 Task: Create a due date automation trigger when advanced on, on the monday after a card is due add content with a description not ending with resume at 11:00 AM.
Action: Mouse moved to (1165, 89)
Screenshot: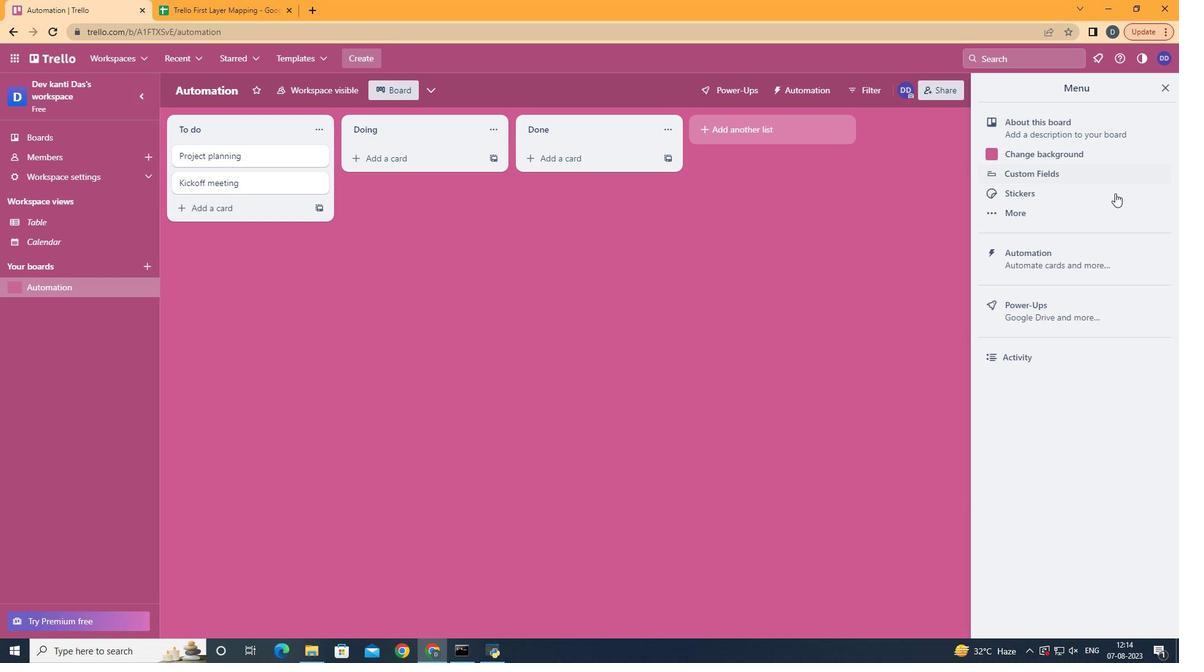 
Action: Mouse pressed left at (1165, 89)
Screenshot: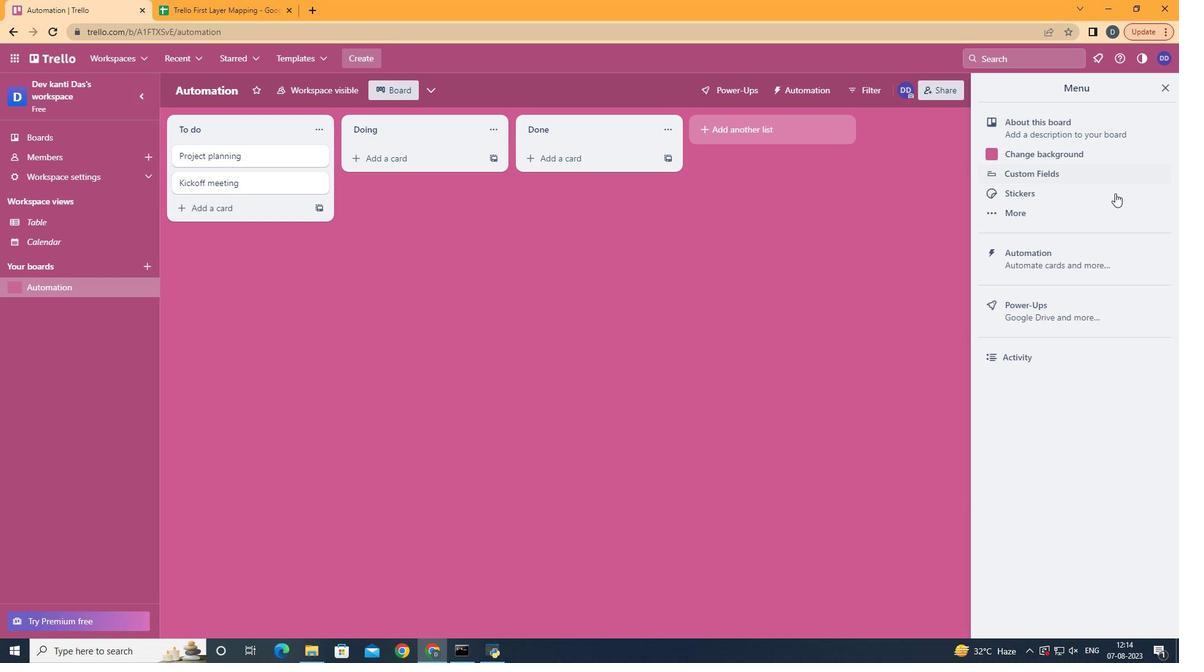 
Action: Mouse moved to (1091, 251)
Screenshot: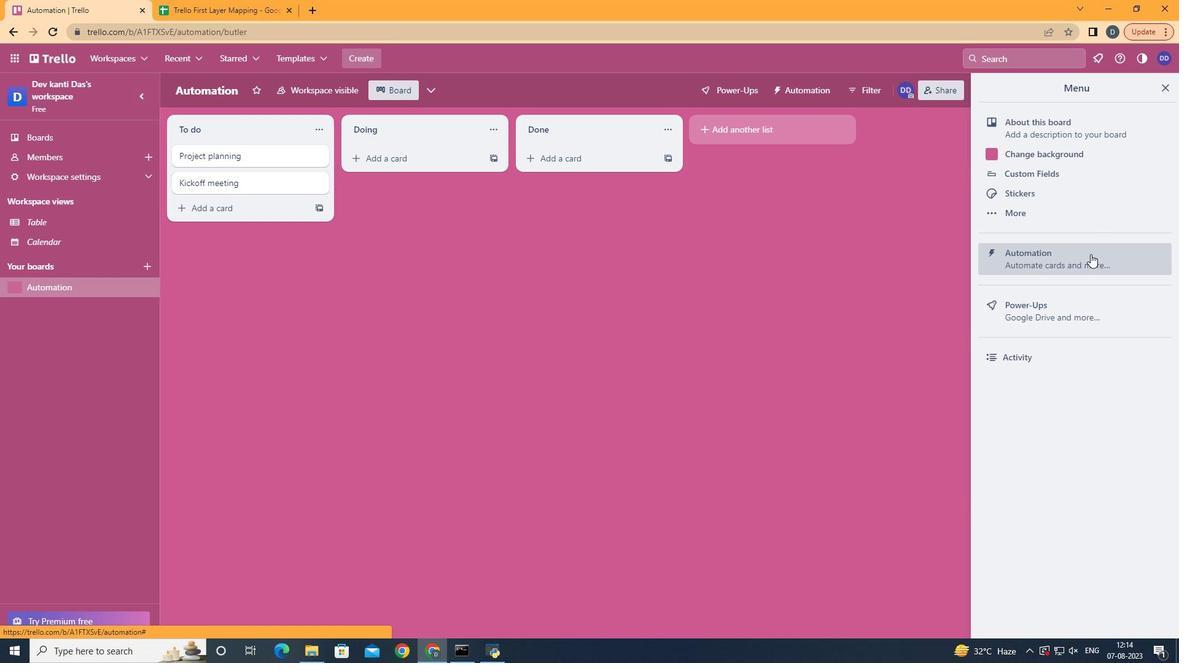 
Action: Mouse pressed left at (1091, 251)
Screenshot: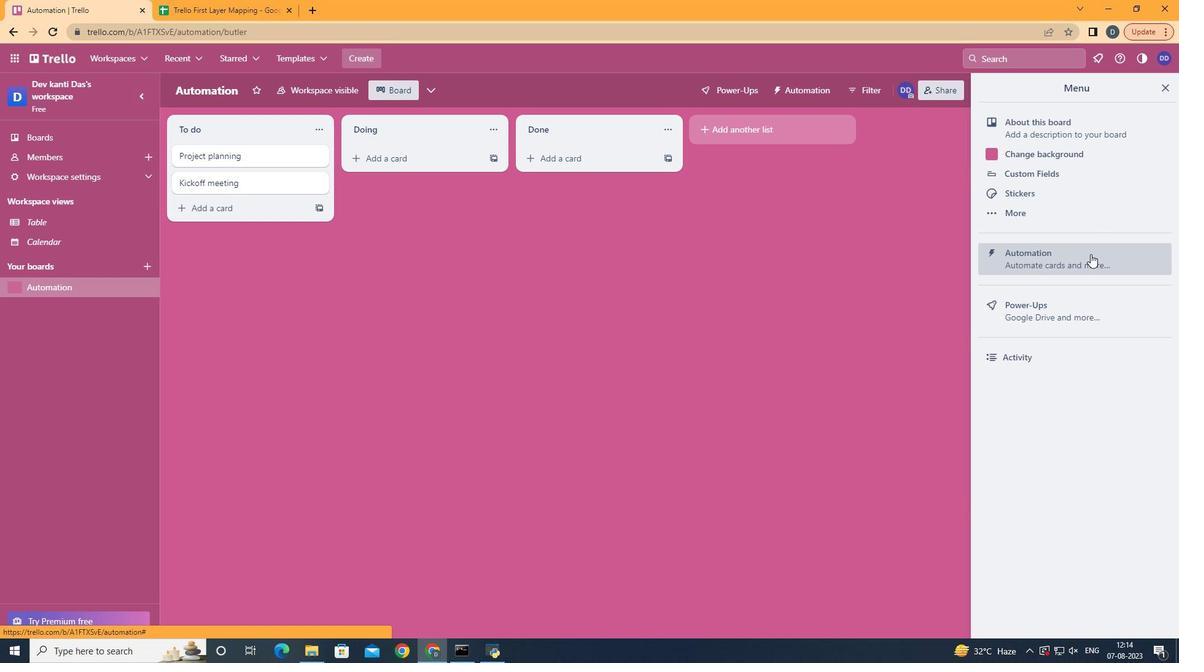 
Action: Mouse moved to (231, 245)
Screenshot: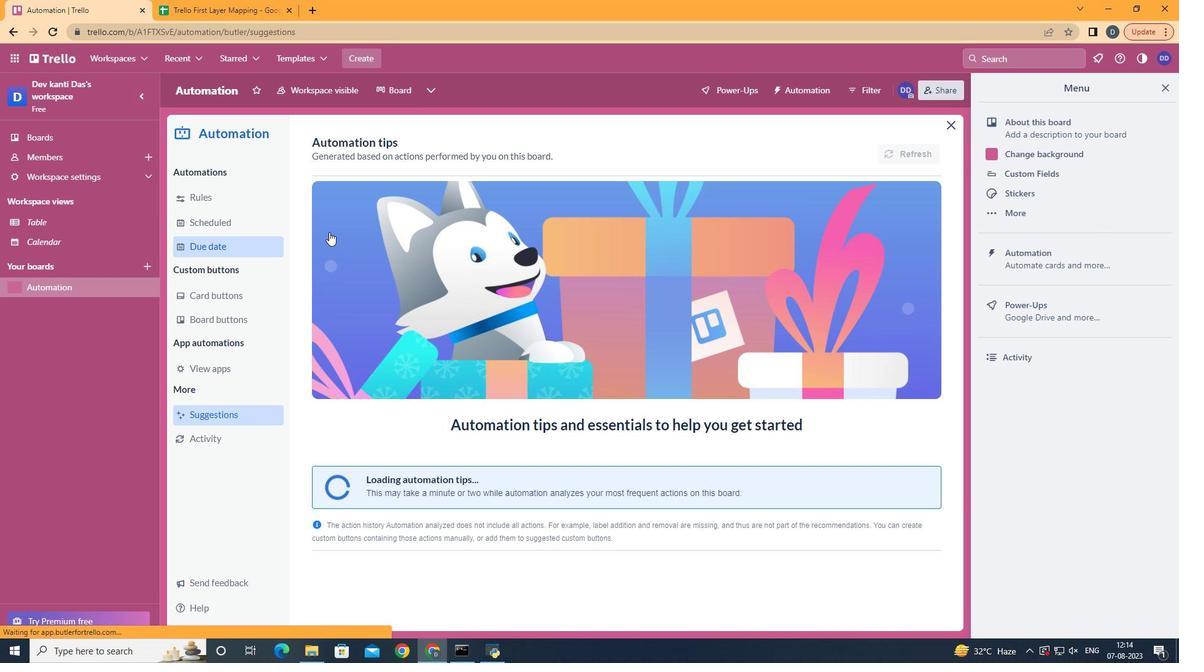 
Action: Mouse pressed left at (231, 245)
Screenshot: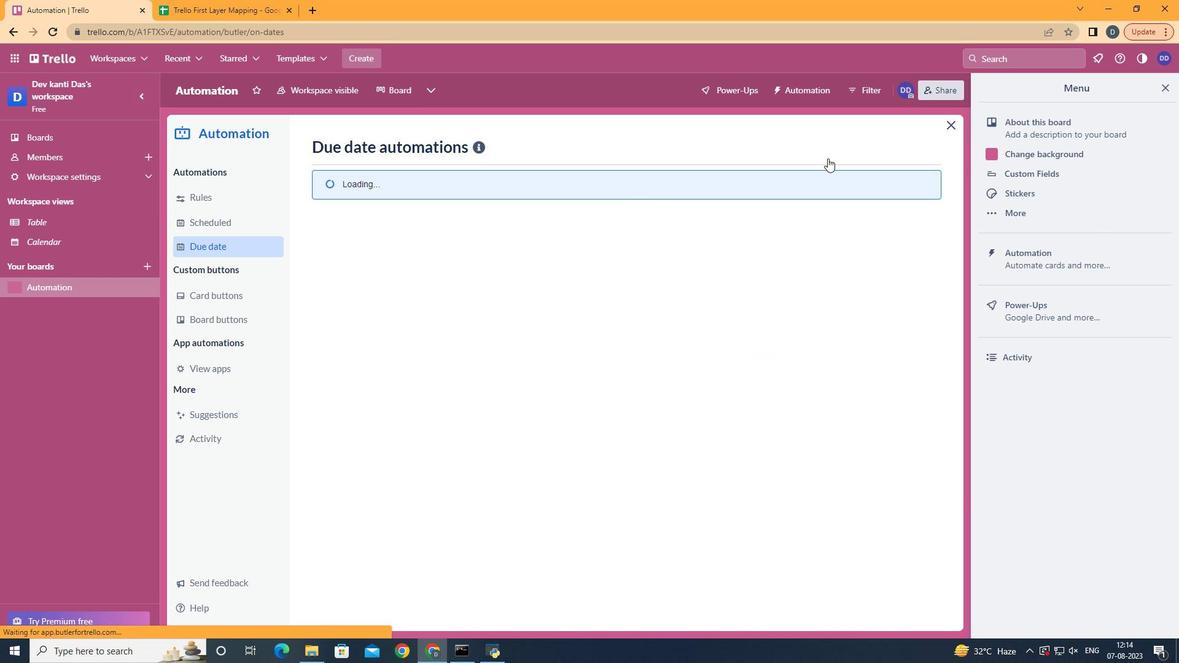 
Action: Mouse moved to (869, 143)
Screenshot: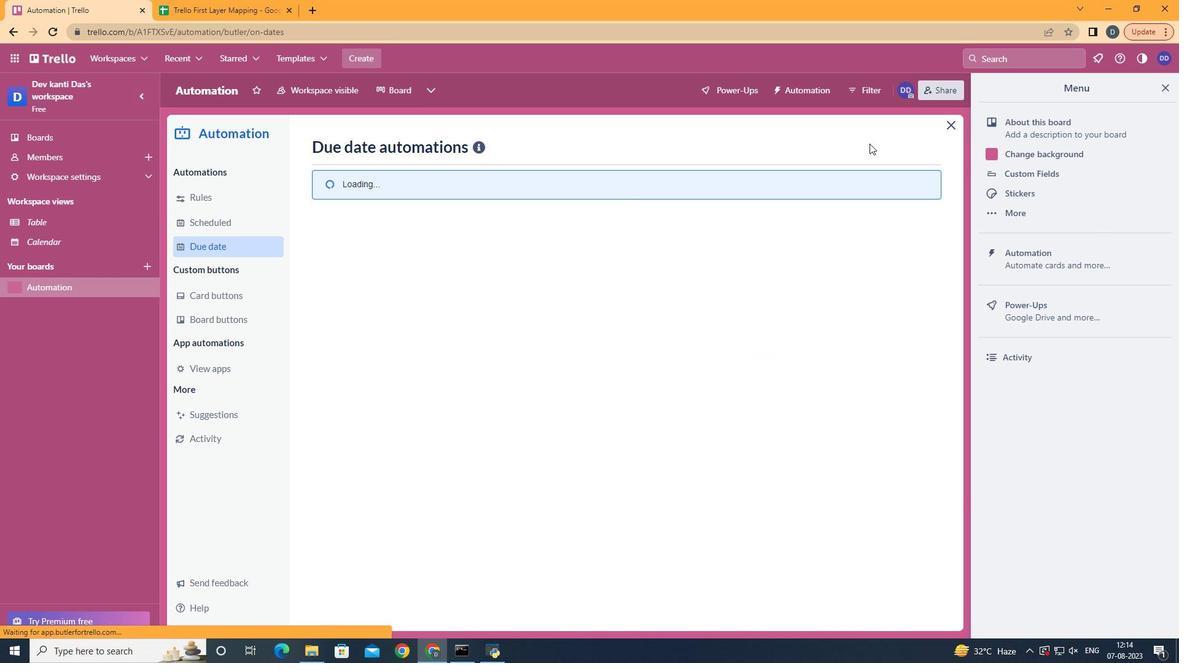 
Action: Mouse pressed left at (869, 143)
Screenshot: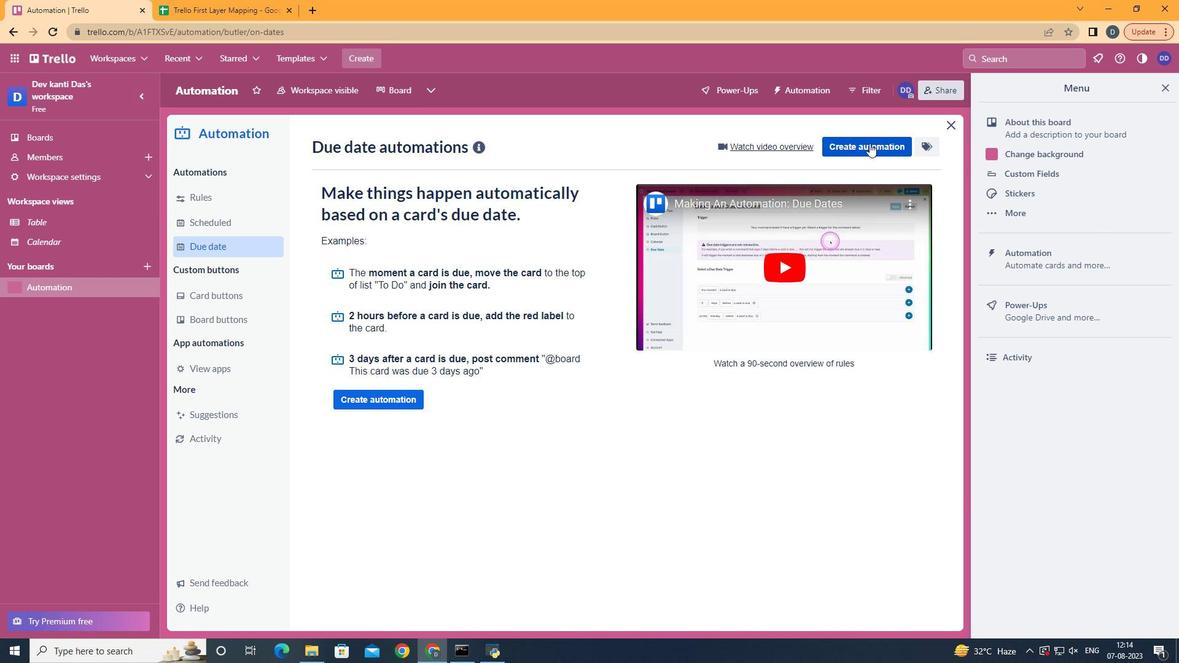 
Action: Mouse pressed left at (869, 143)
Screenshot: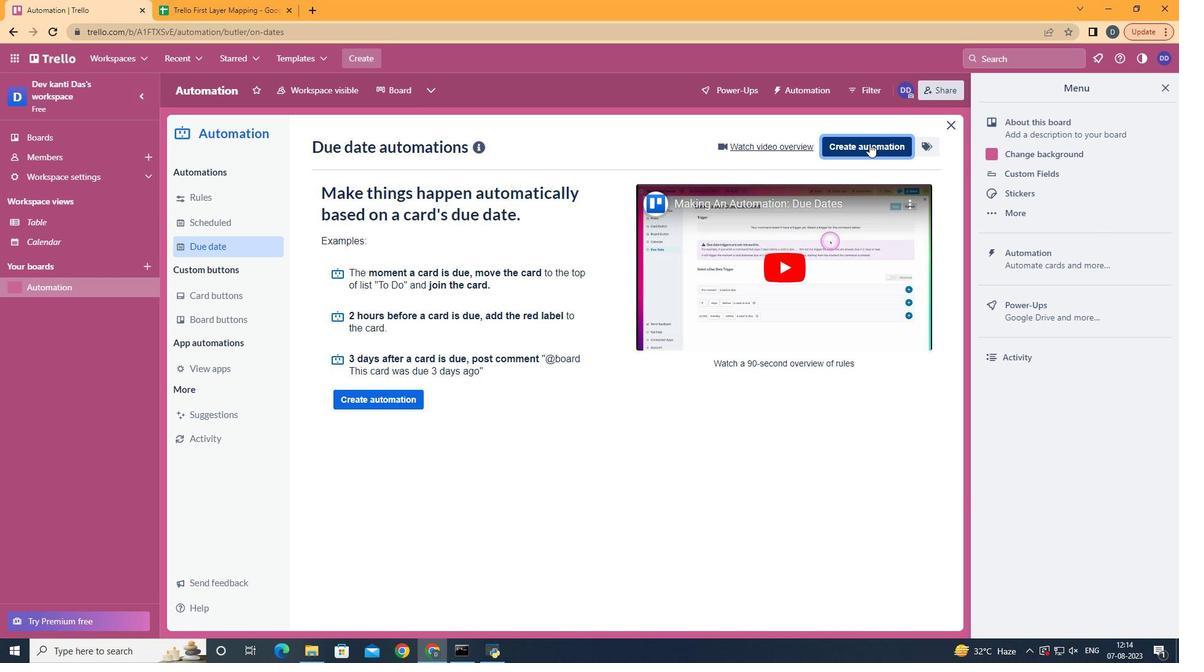 
Action: Mouse moved to (557, 273)
Screenshot: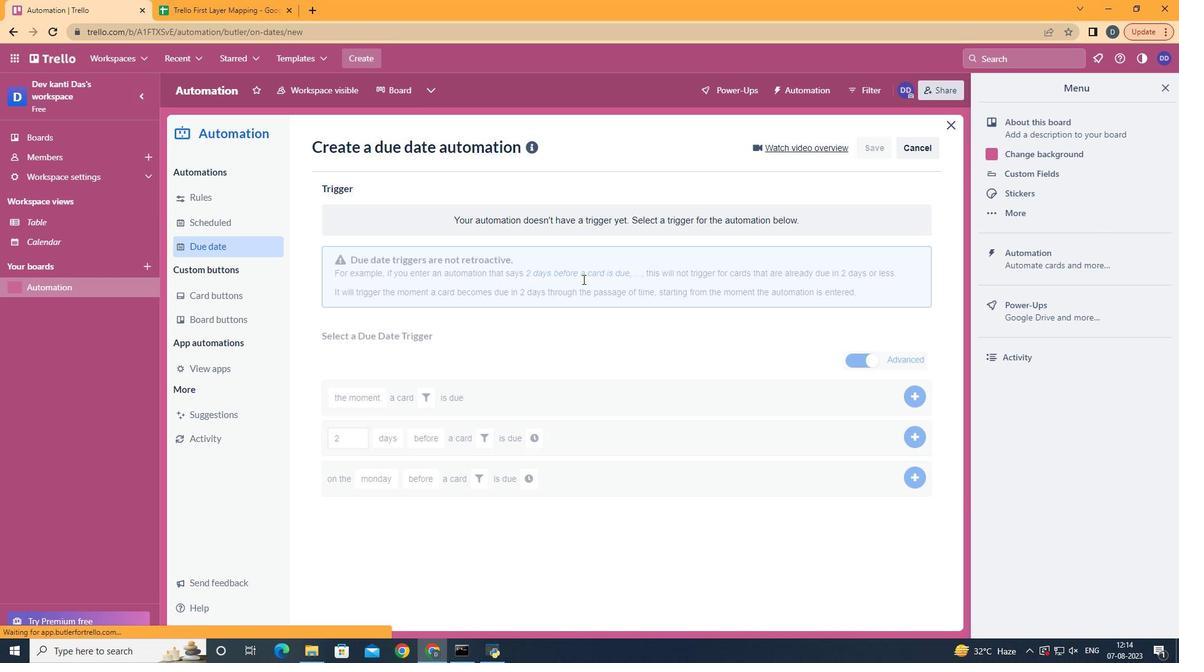 
Action: Mouse pressed left at (557, 273)
Screenshot: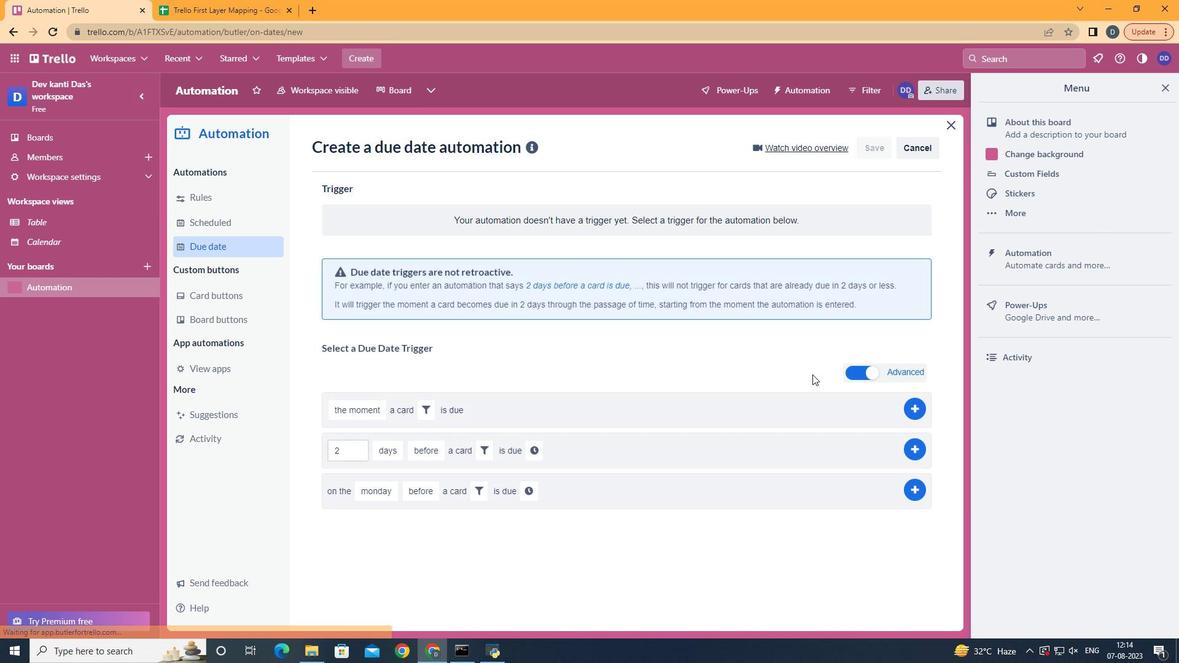 
Action: Mouse moved to (380, 321)
Screenshot: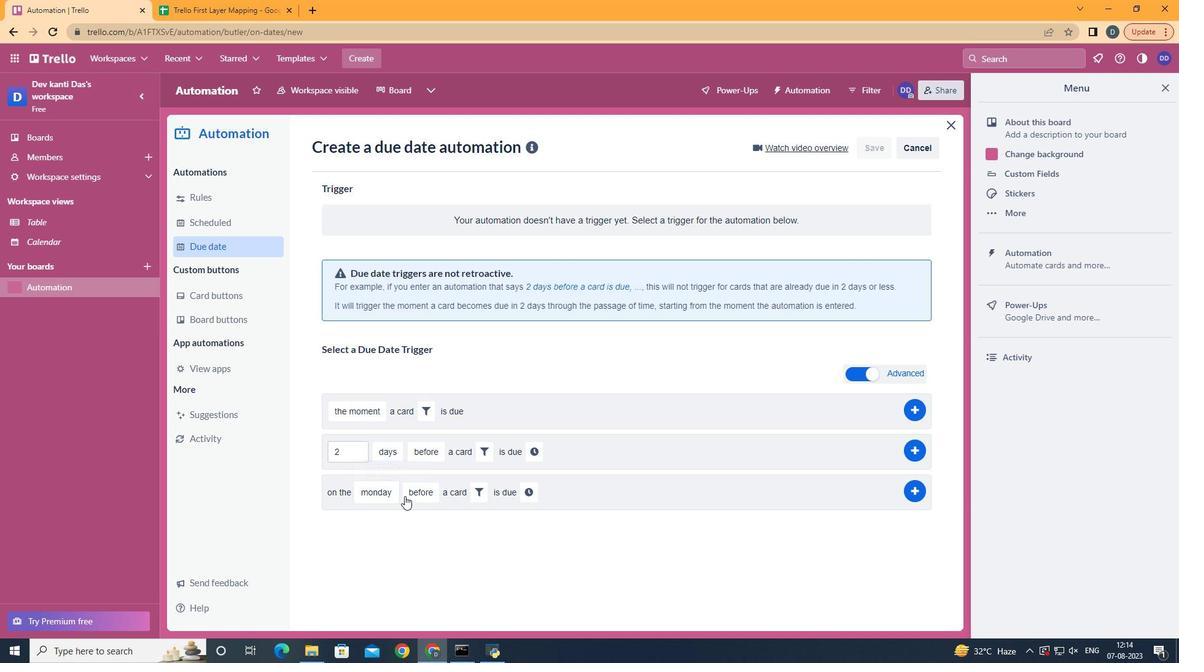
Action: Mouse pressed left at (380, 321)
Screenshot: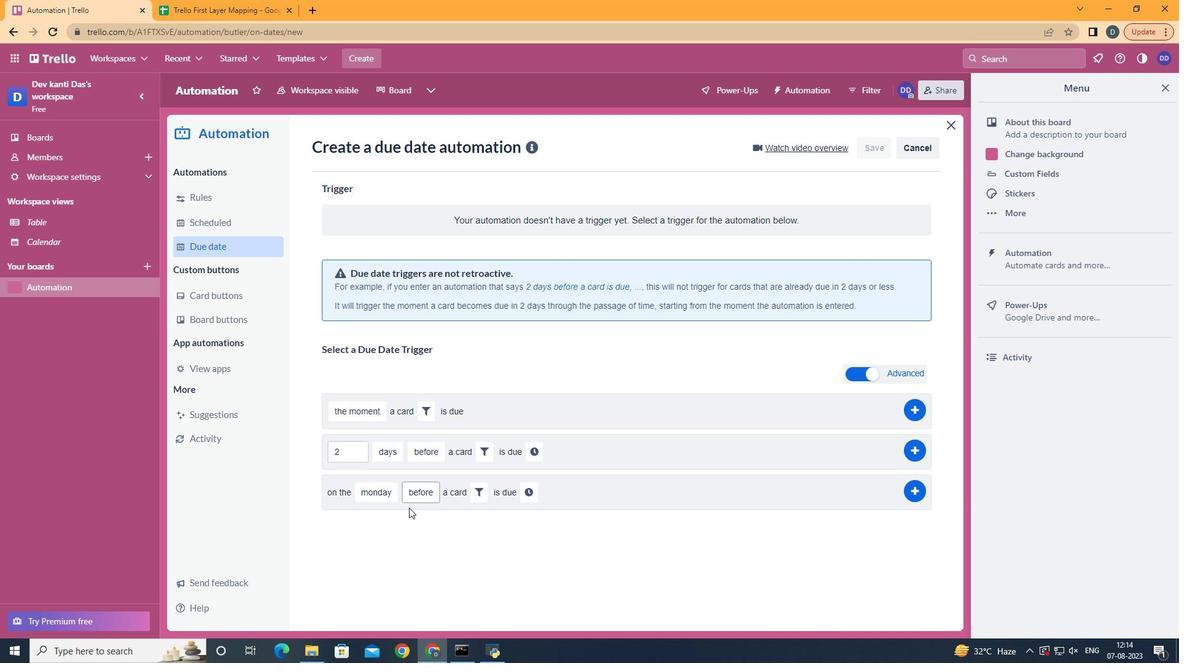 
Action: Mouse moved to (427, 539)
Screenshot: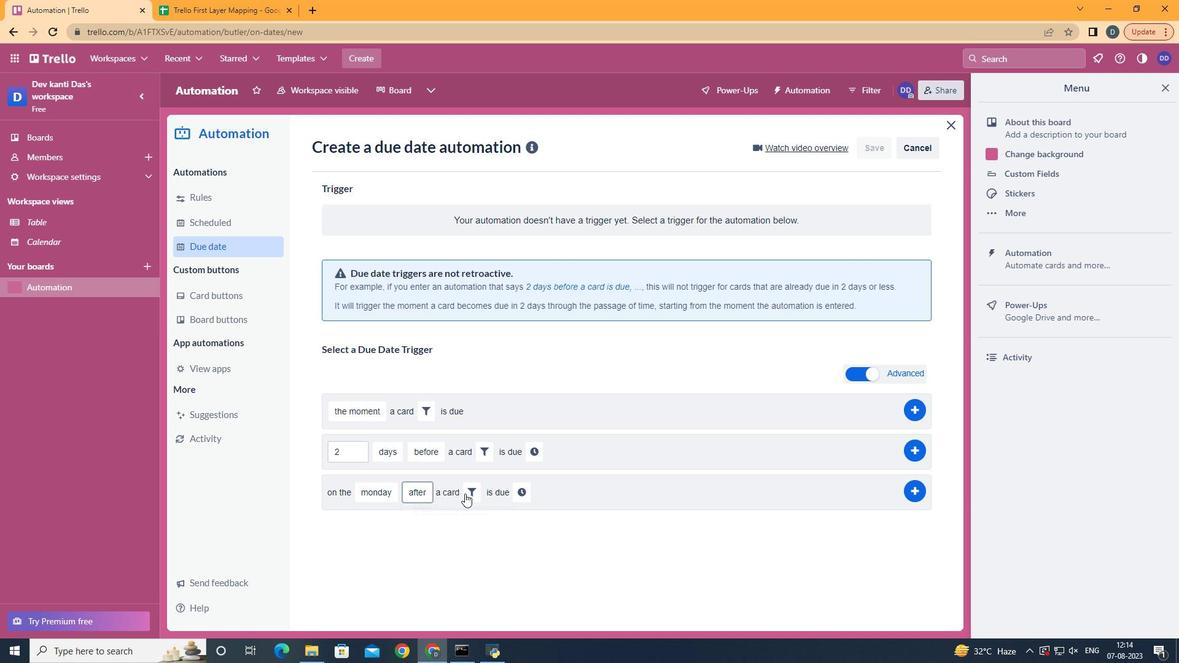 
Action: Mouse pressed left at (427, 539)
Screenshot: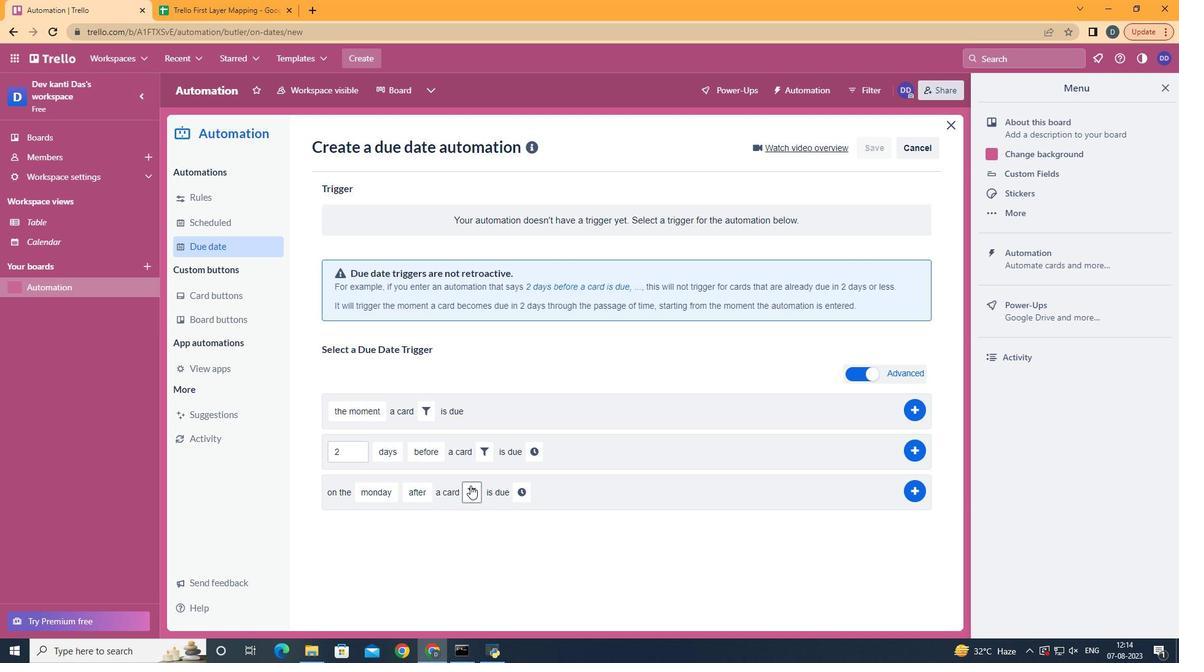 
Action: Mouse moved to (471, 487)
Screenshot: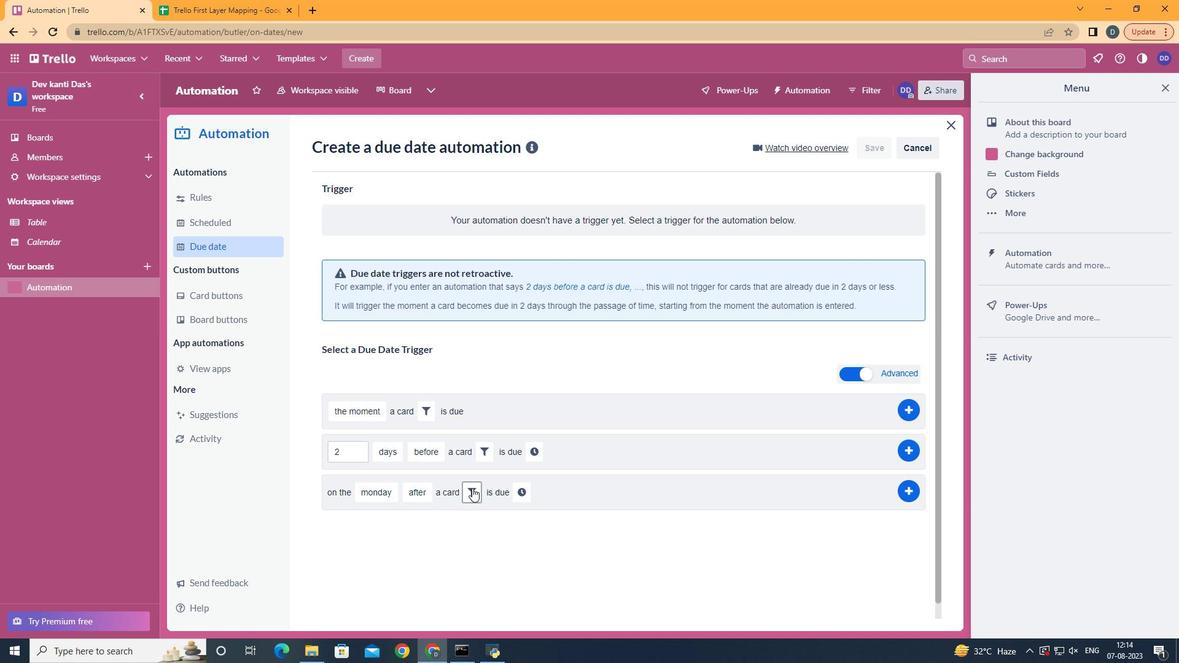 
Action: Mouse pressed left at (471, 487)
Screenshot: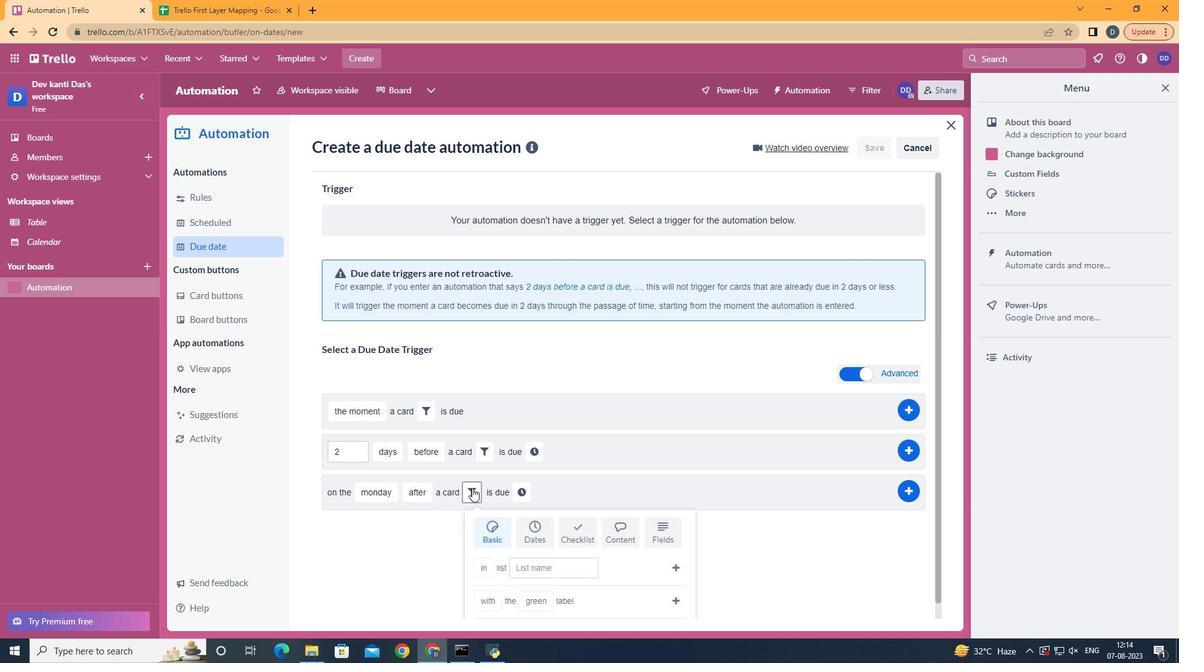 
Action: Mouse moved to (625, 531)
Screenshot: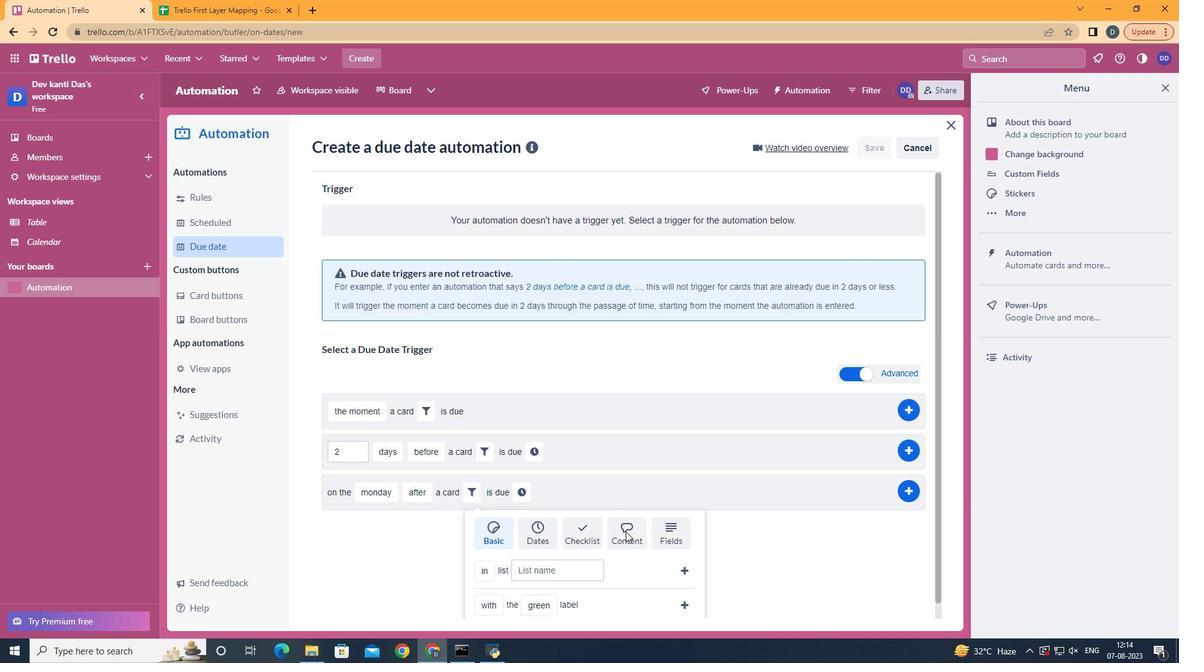 
Action: Mouse pressed left at (625, 531)
Screenshot: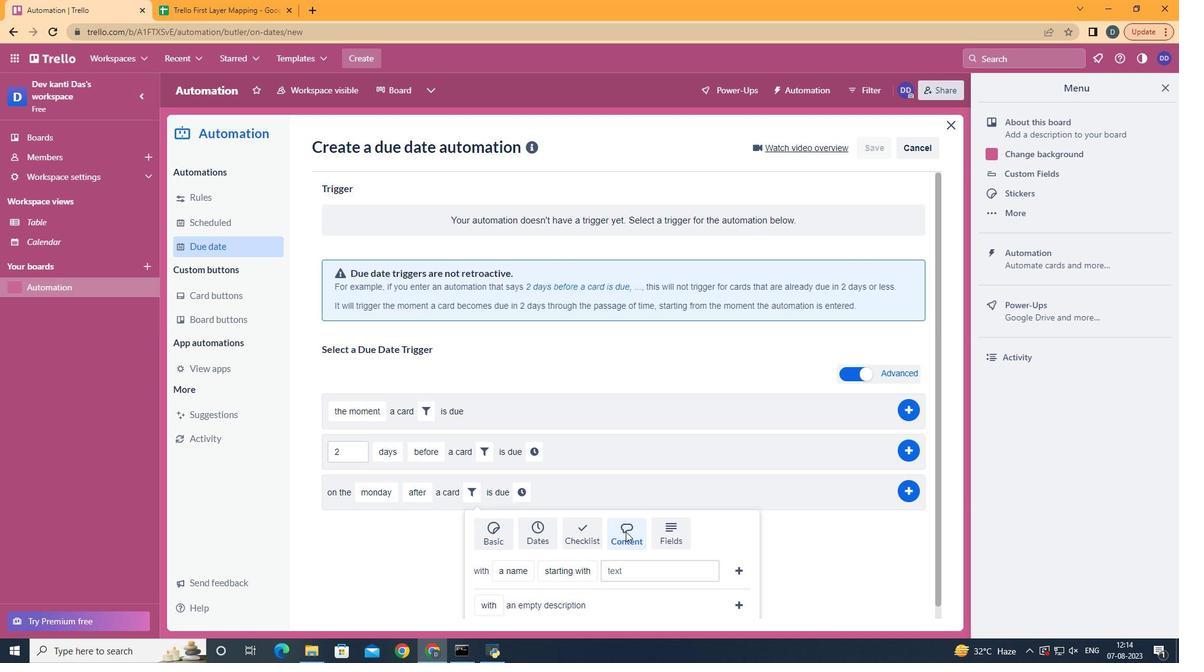 
Action: Mouse moved to (543, 522)
Screenshot: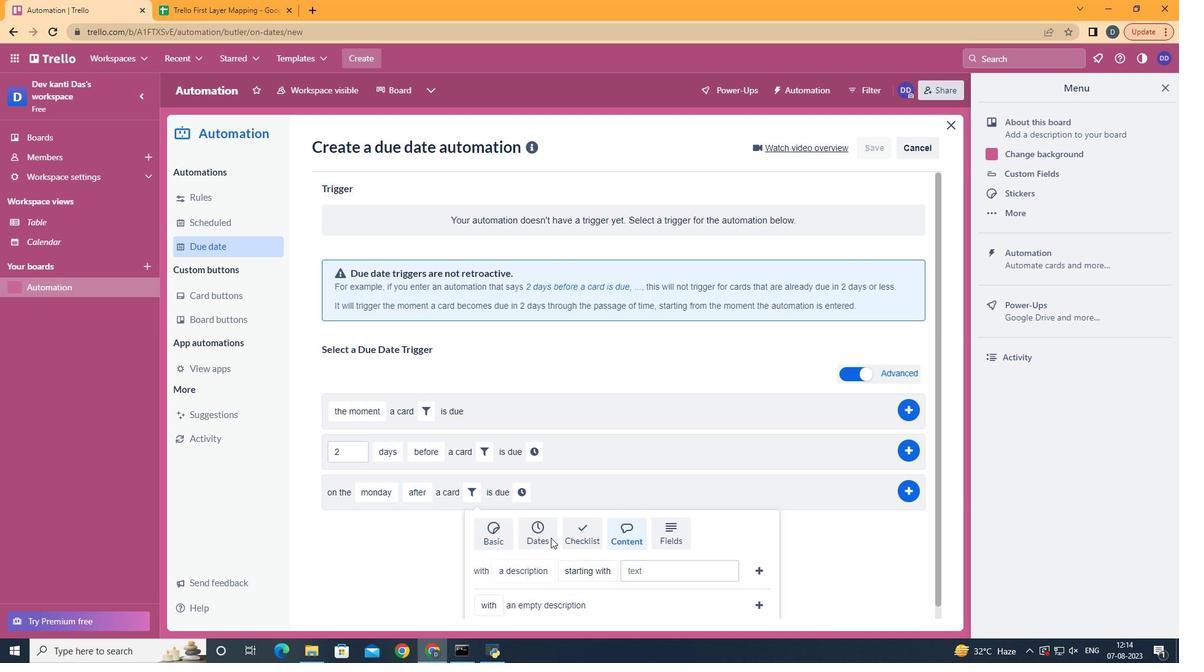 
Action: Mouse pressed left at (543, 522)
Screenshot: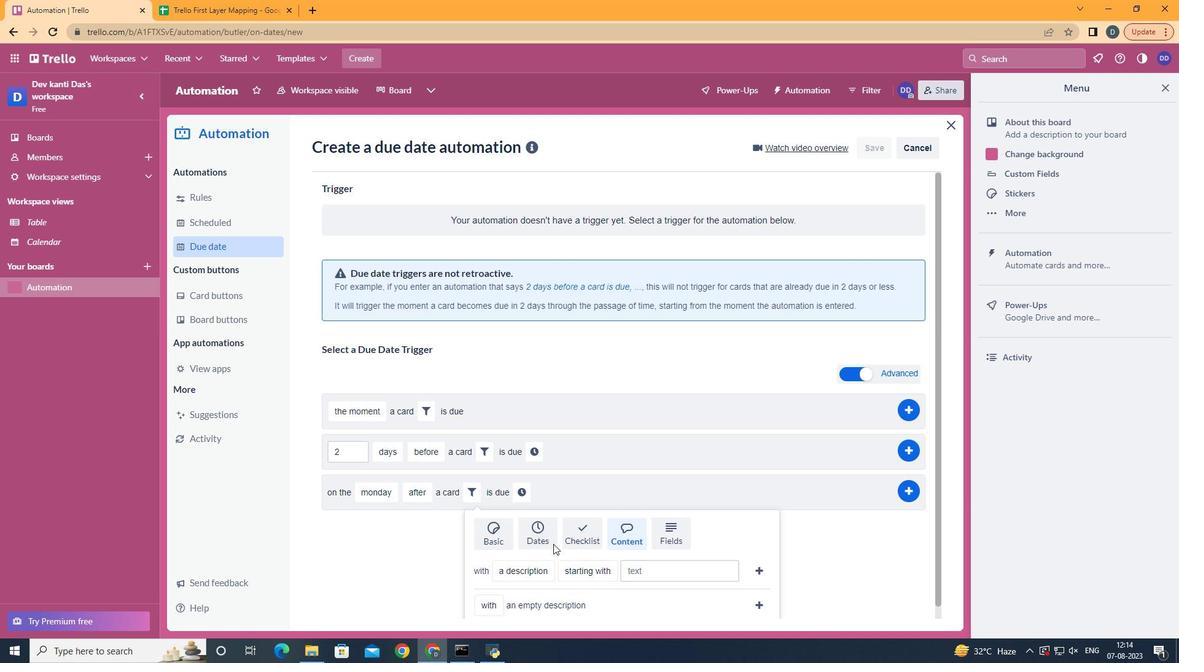 
Action: Mouse moved to (602, 515)
Screenshot: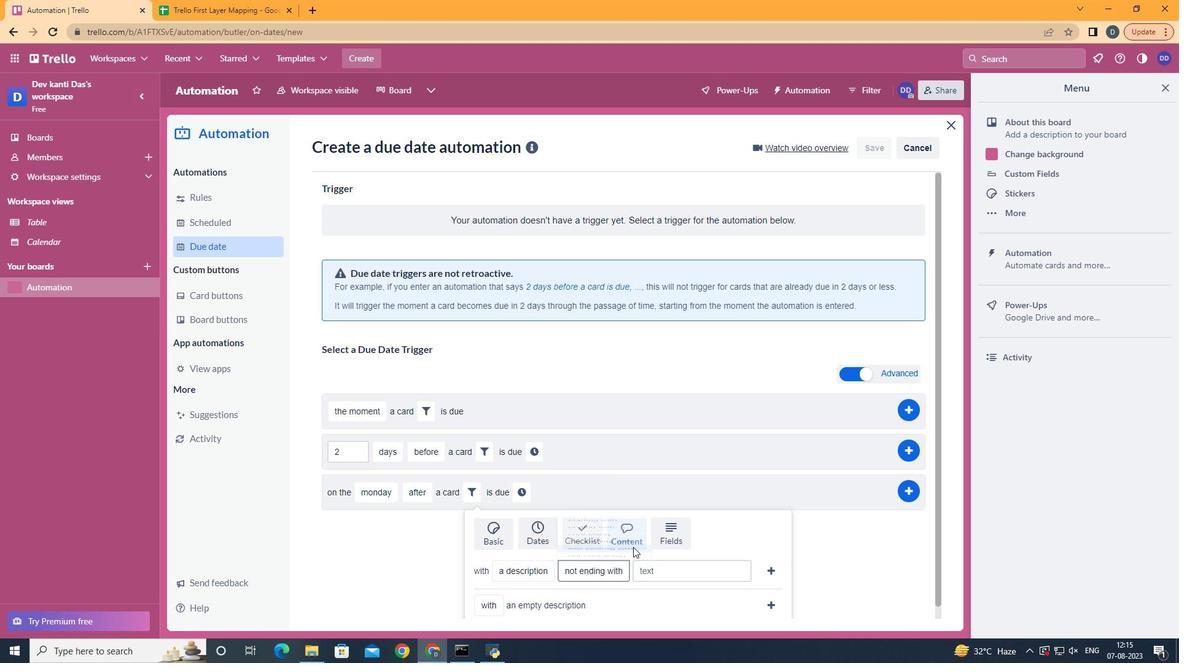 
Action: Mouse pressed left at (602, 515)
Screenshot: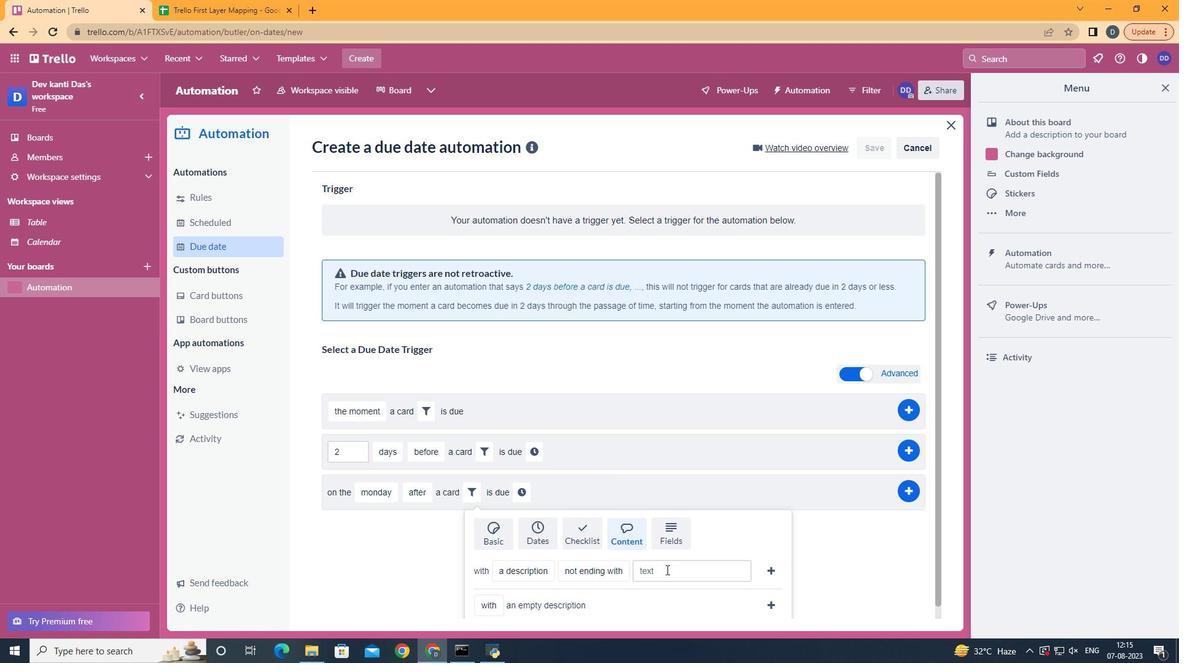 
Action: Mouse moved to (667, 570)
Screenshot: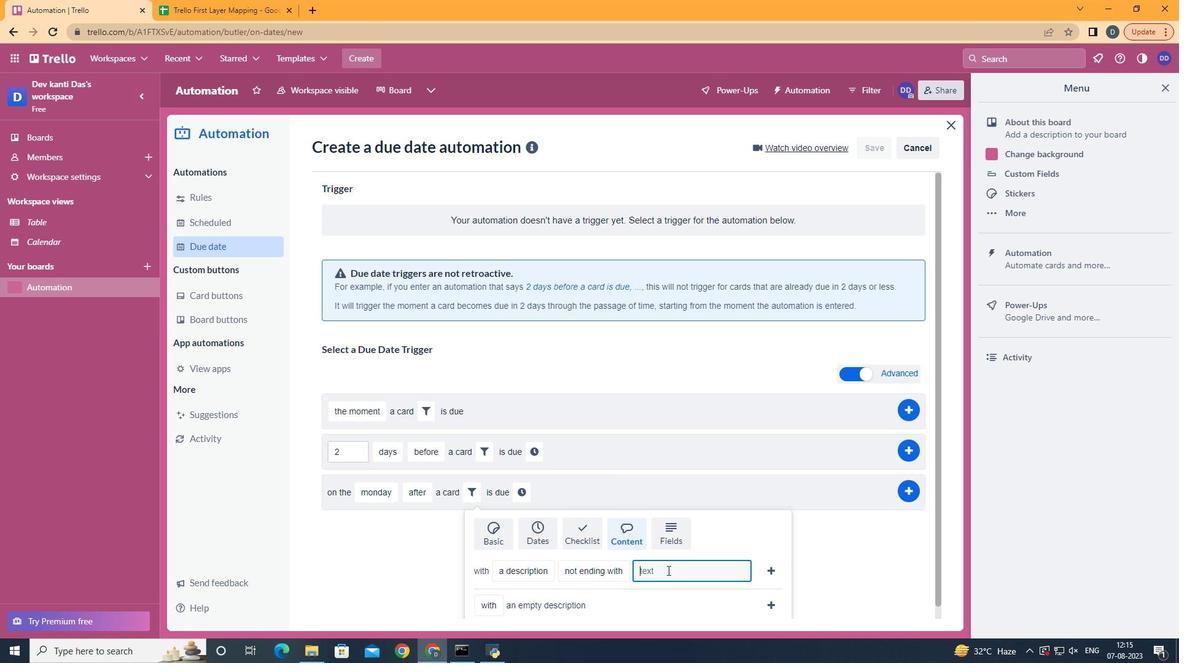 
Action: Mouse pressed left at (667, 570)
Screenshot: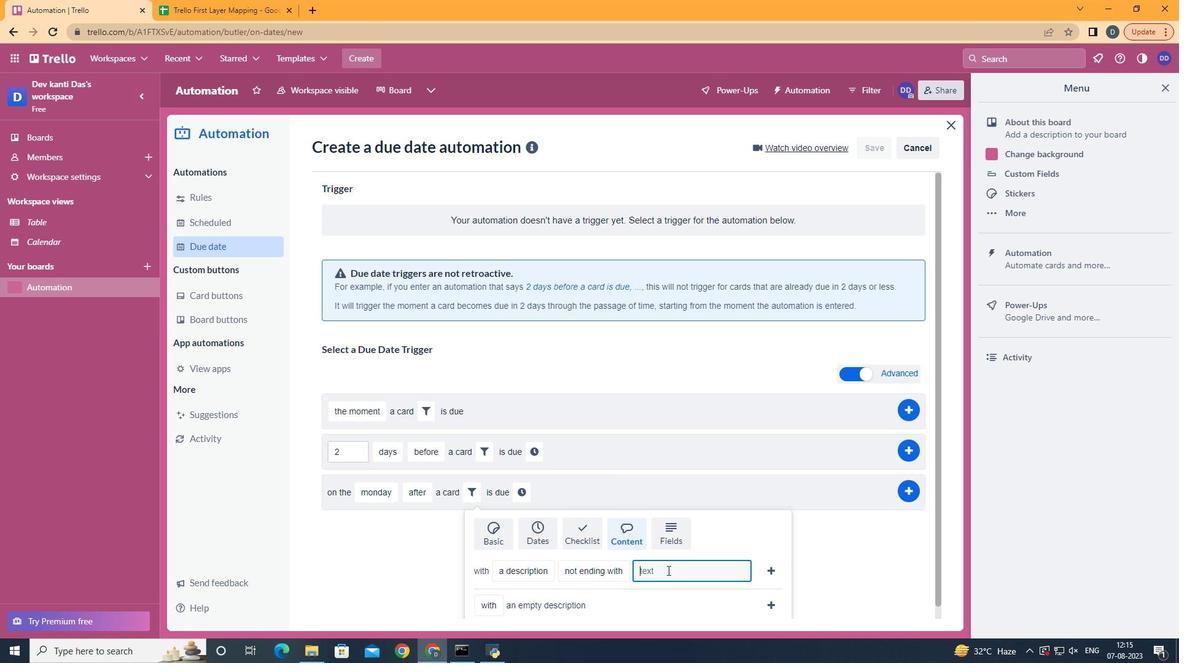
Action: Key pressed resume
Screenshot: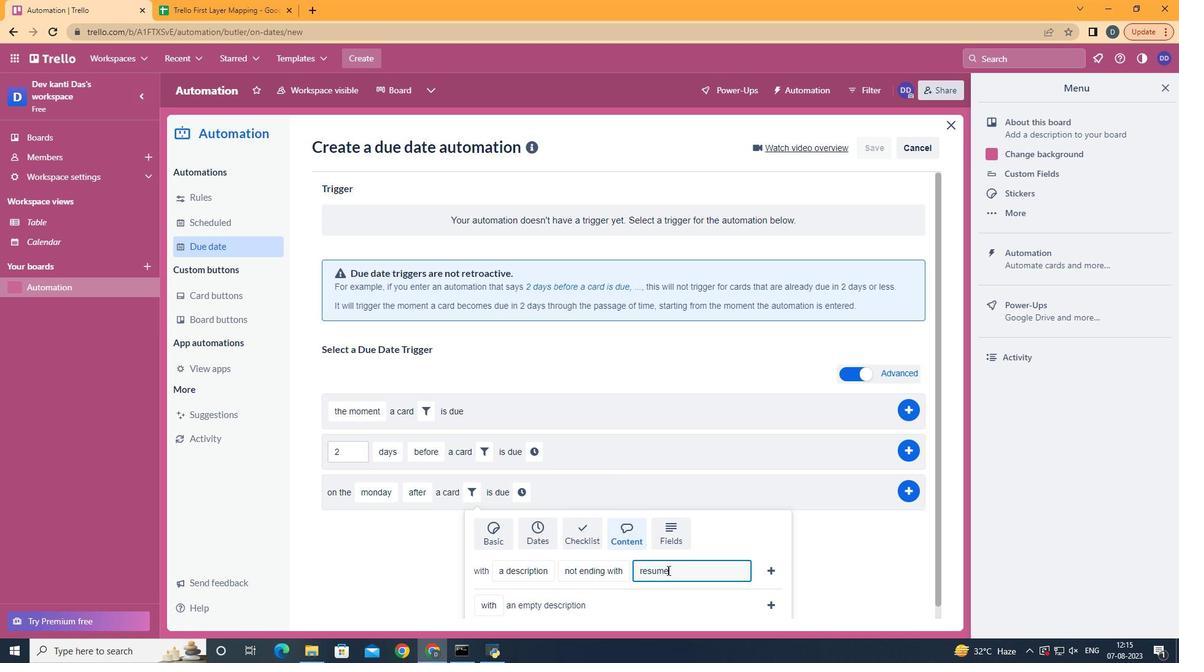 
Action: Mouse moved to (774, 571)
Screenshot: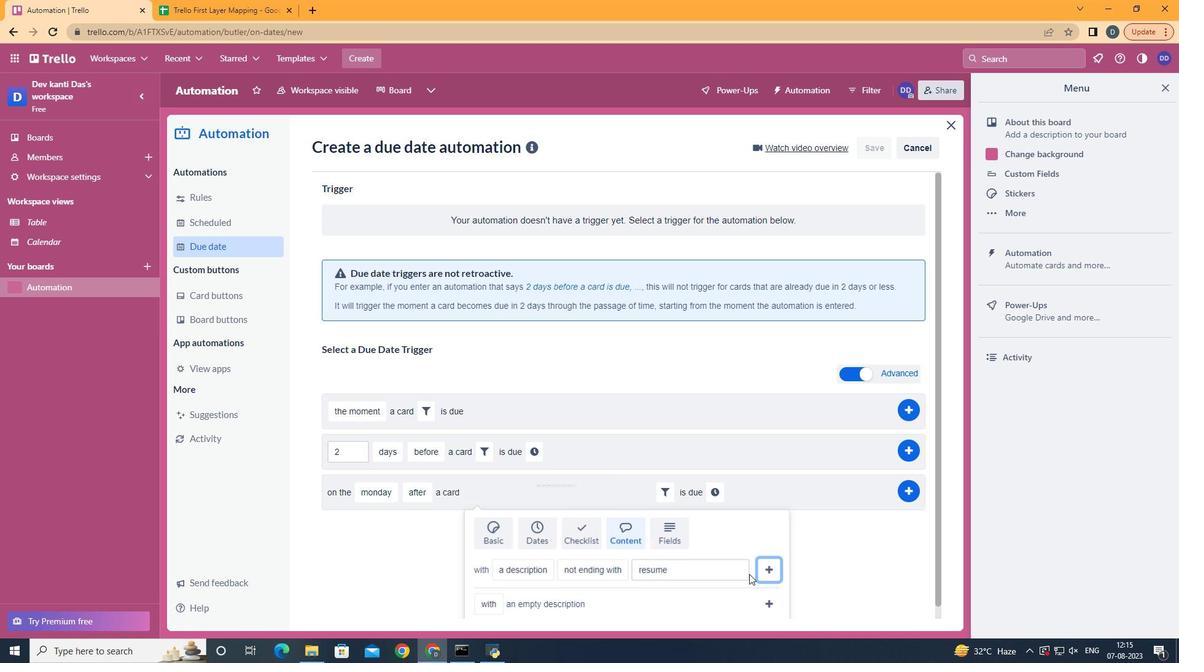 
Action: Mouse pressed left at (774, 571)
Screenshot: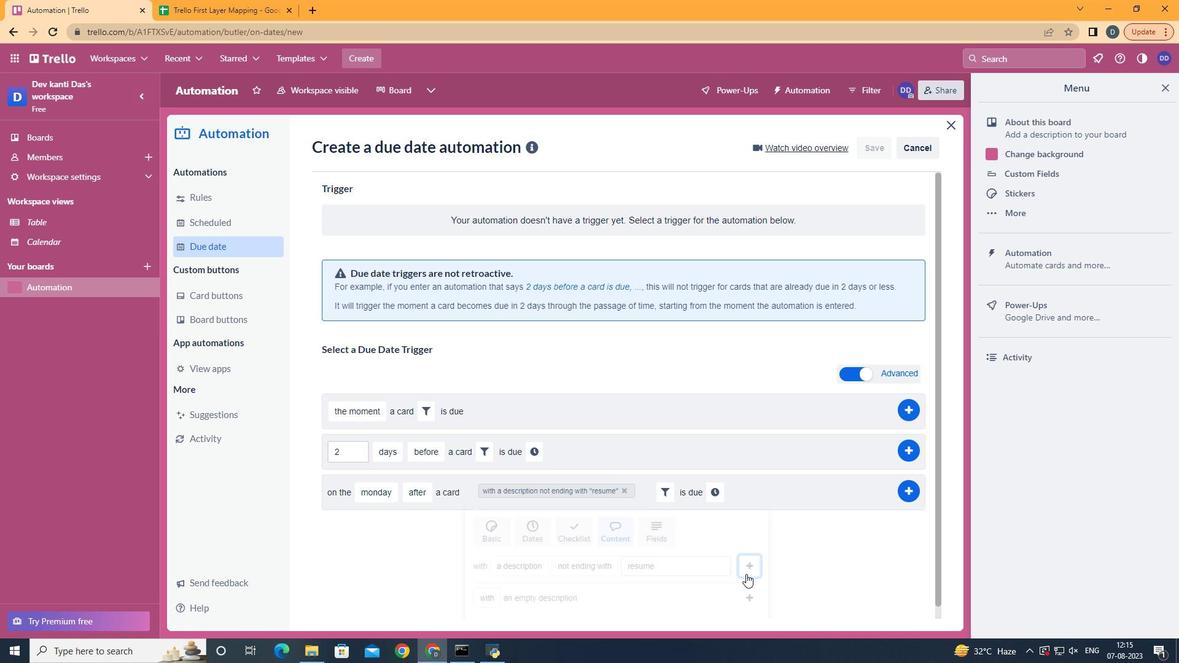 
Action: Mouse moved to (711, 485)
Screenshot: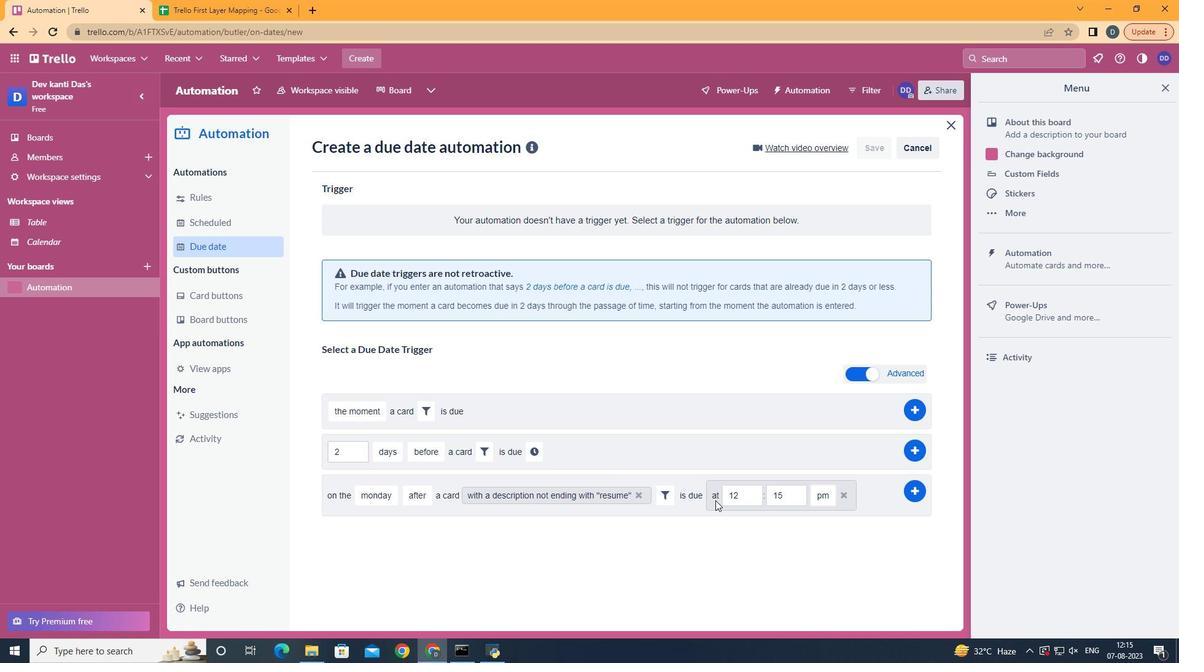 
Action: Mouse pressed left at (711, 485)
Screenshot: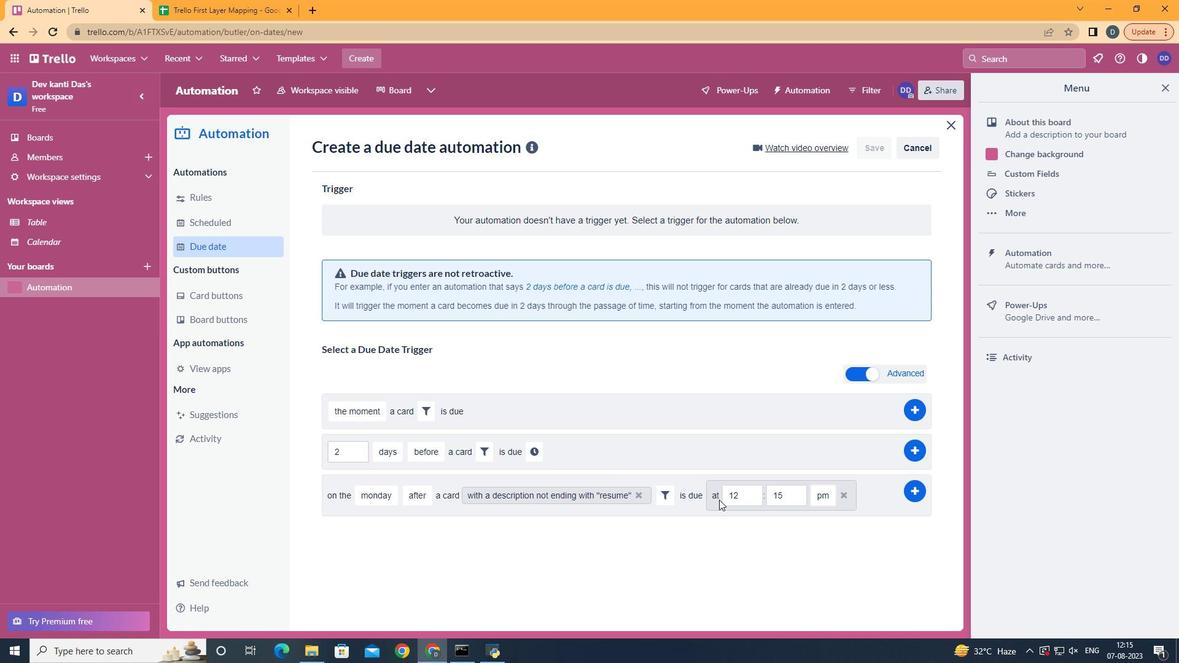 
Action: Mouse moved to (750, 488)
Screenshot: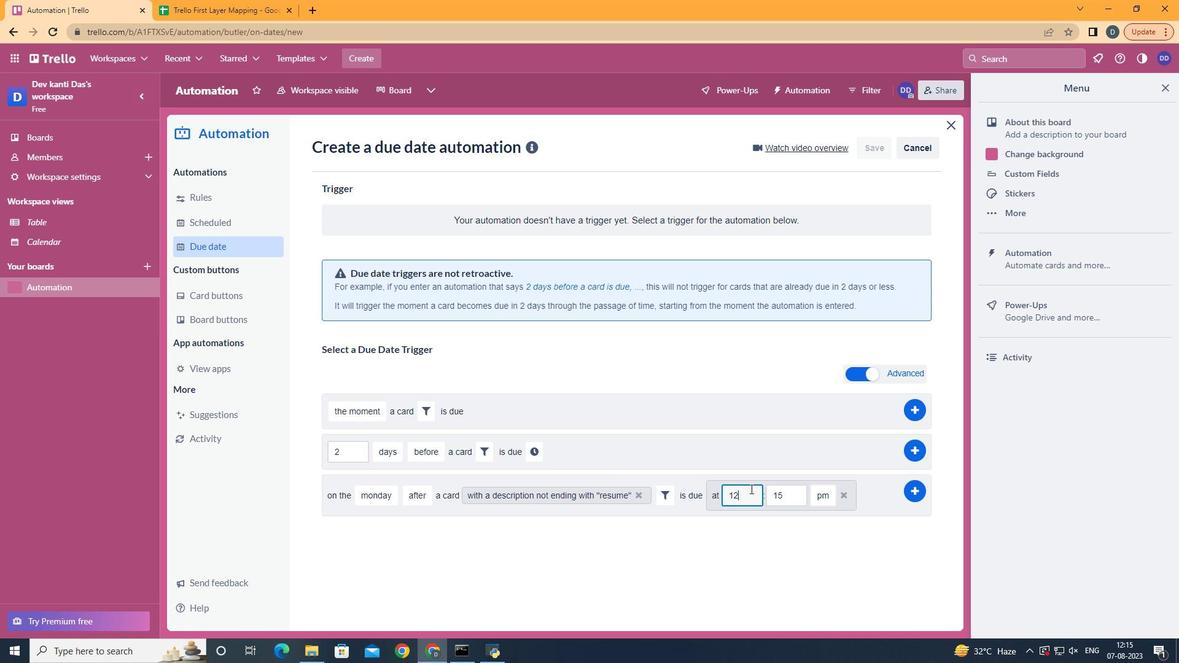 
Action: Mouse pressed left at (750, 488)
Screenshot: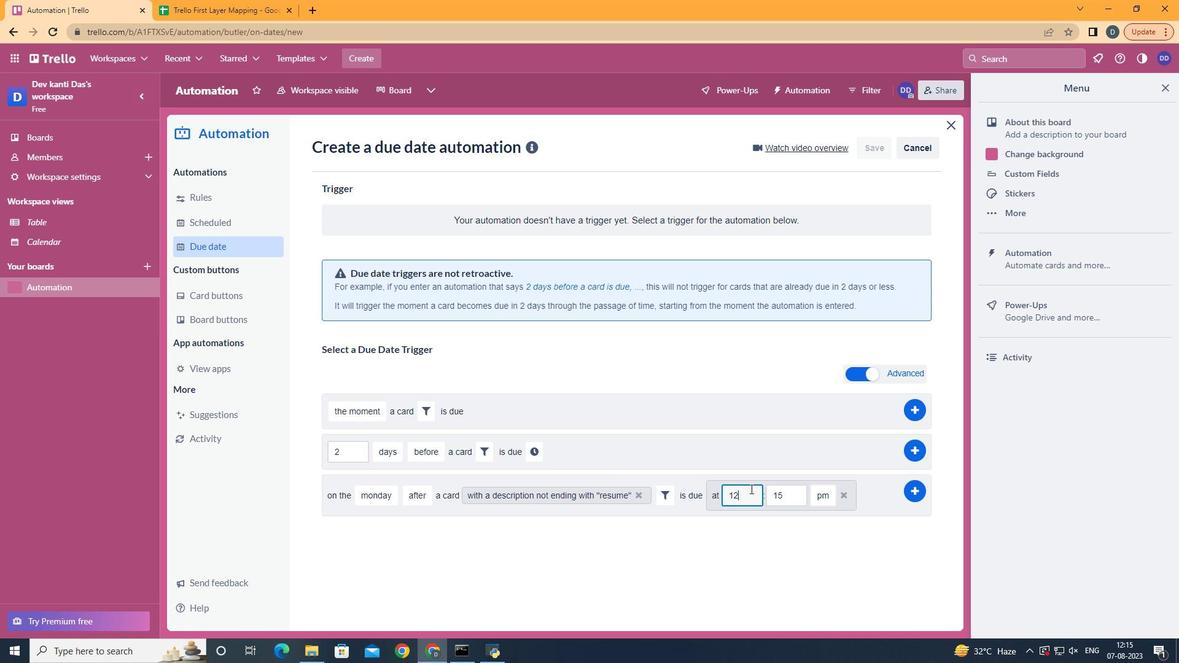 
Action: Key pressed 1<Key.backspace><Key.backspace>11<Key.backspace>
Screenshot: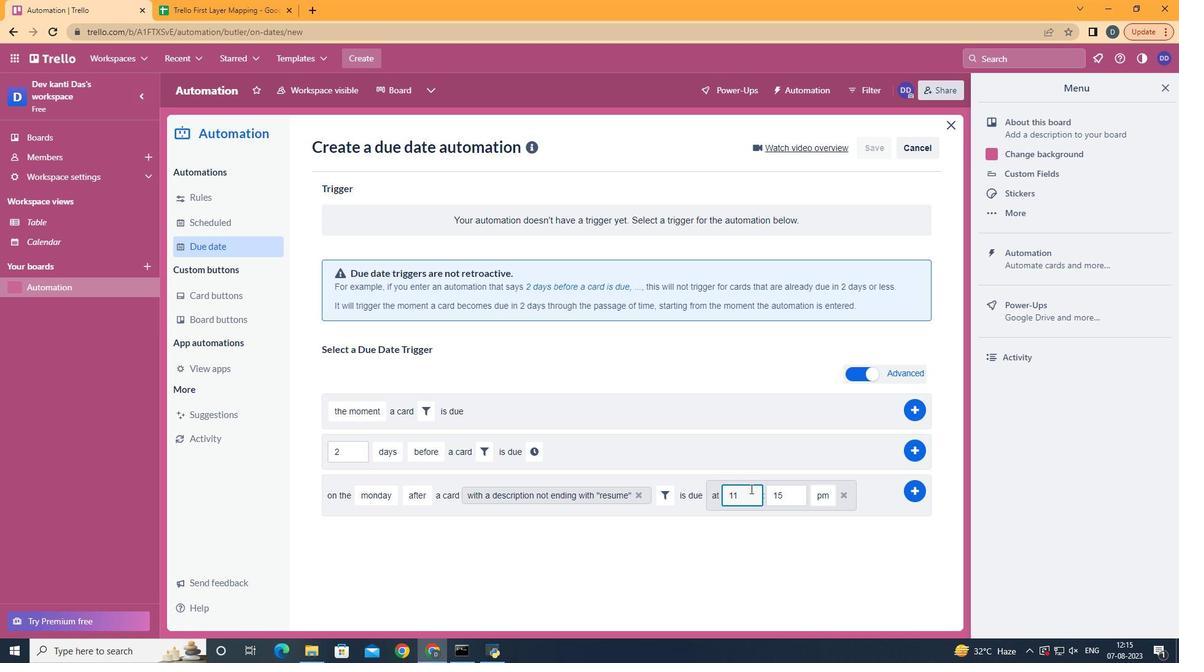 
Action: Mouse moved to (797, 502)
Screenshot: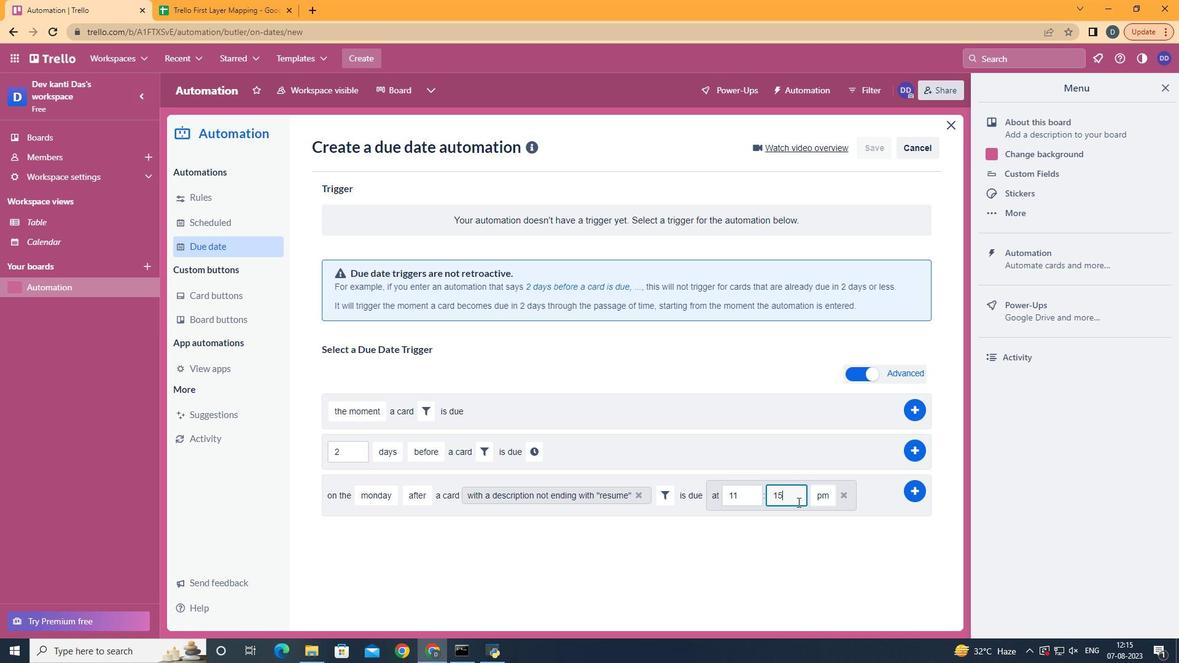 
Action: Mouse pressed left at (797, 502)
Screenshot: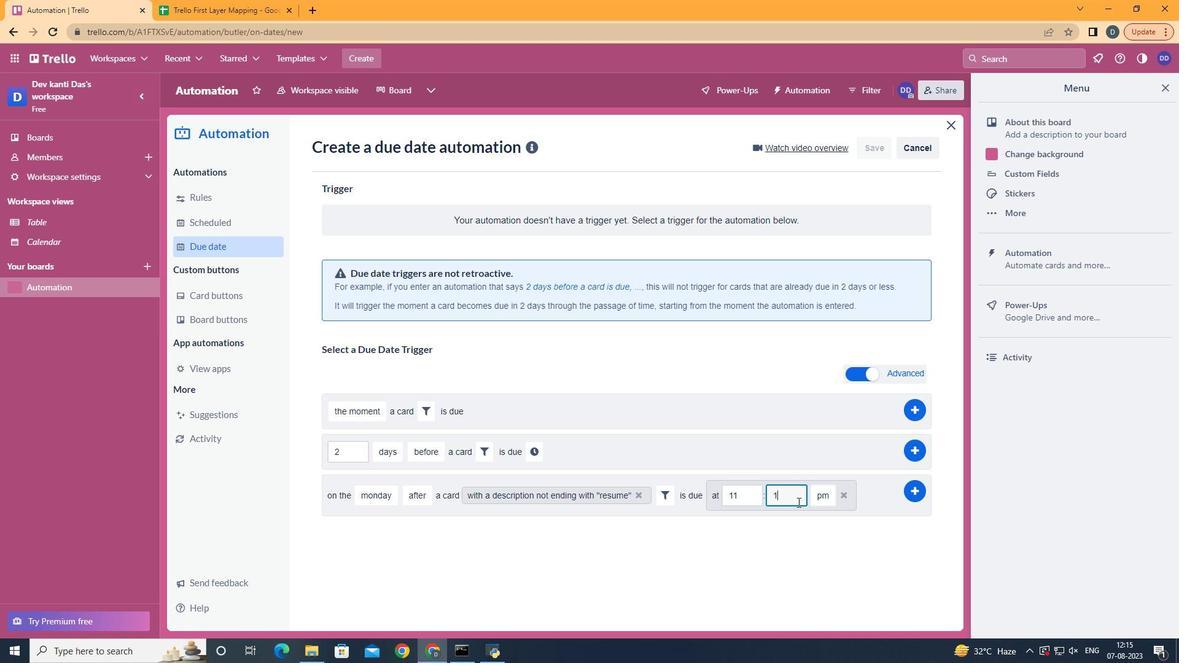 
Action: Mouse moved to (797, 502)
Screenshot: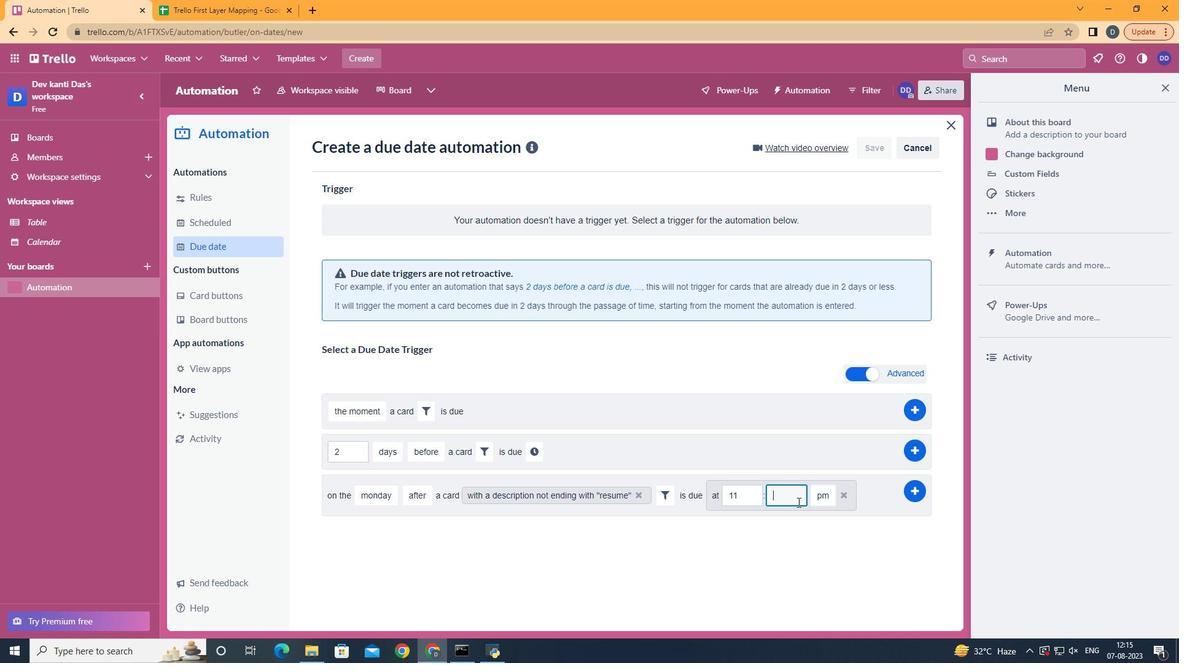 
Action: Key pressed <Key.backspace><Key.backspace>00
Screenshot: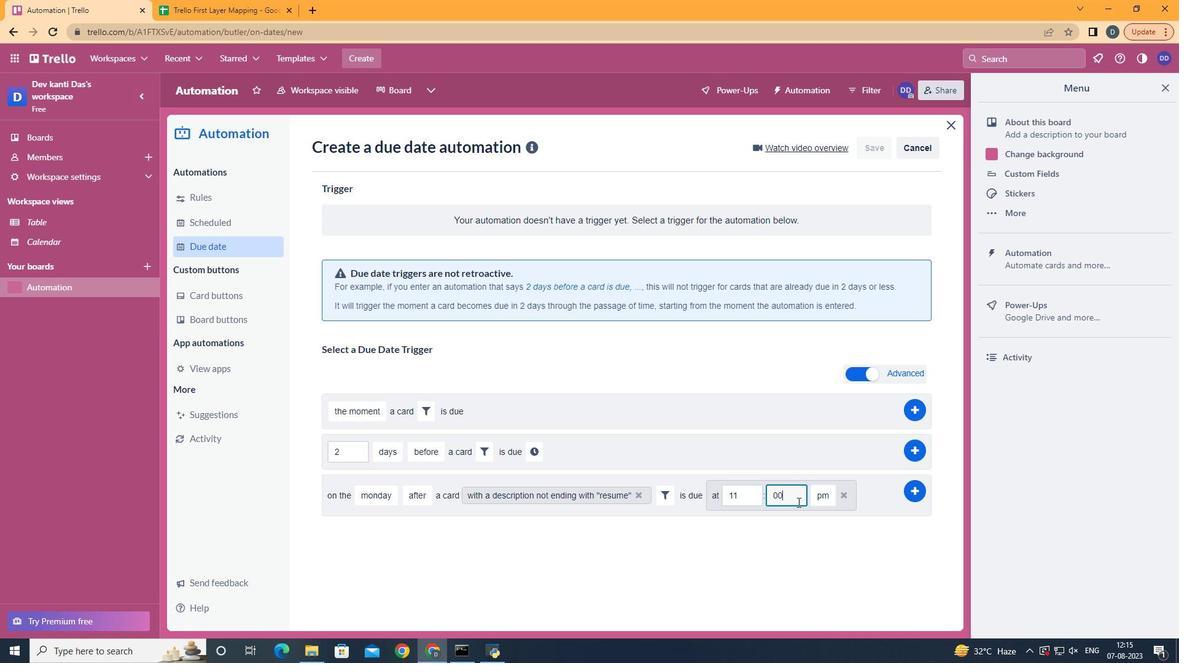 
Action: Mouse moved to (826, 514)
Screenshot: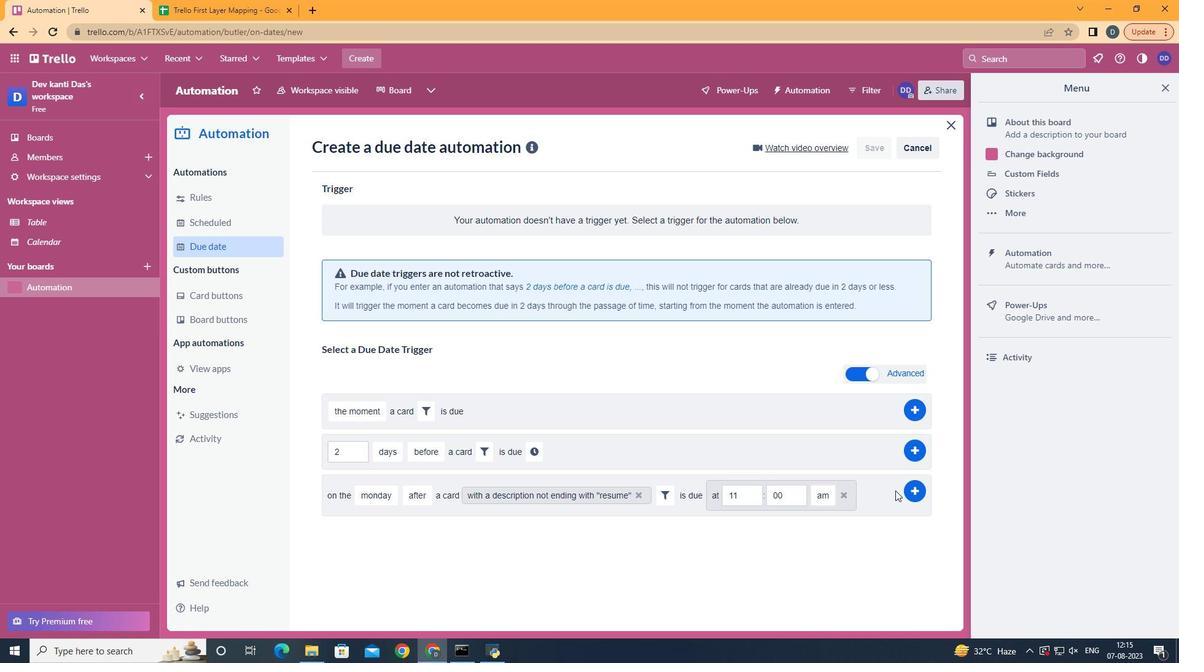 
Action: Mouse pressed left at (826, 514)
Screenshot: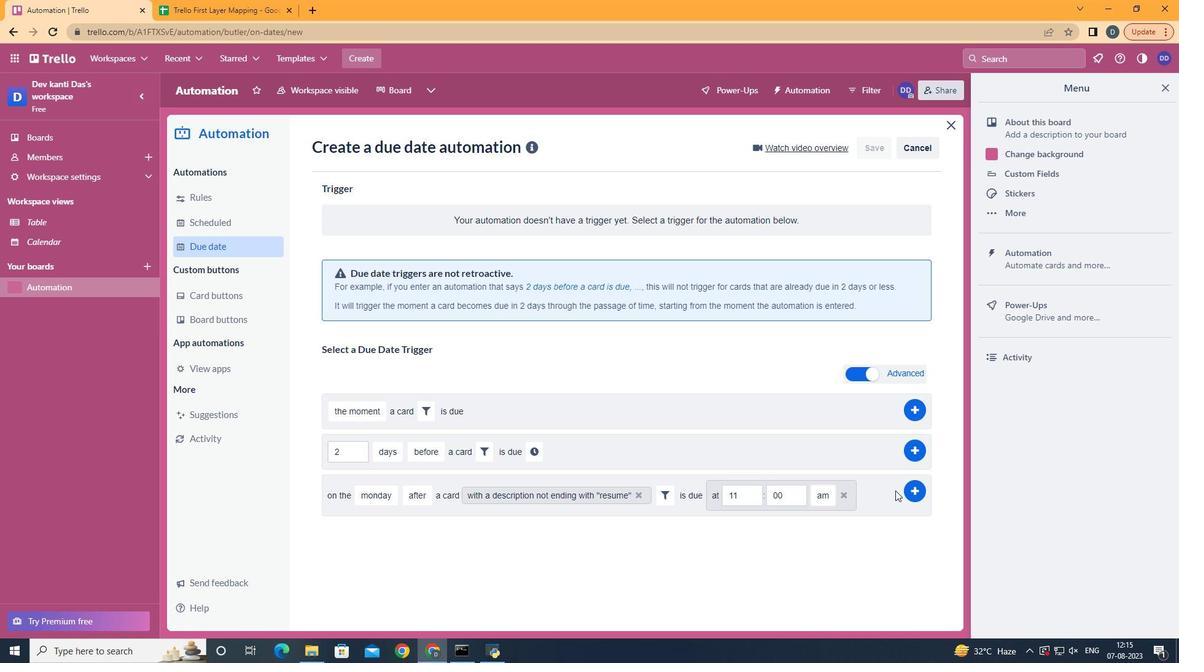 
Action: Mouse moved to (908, 487)
Screenshot: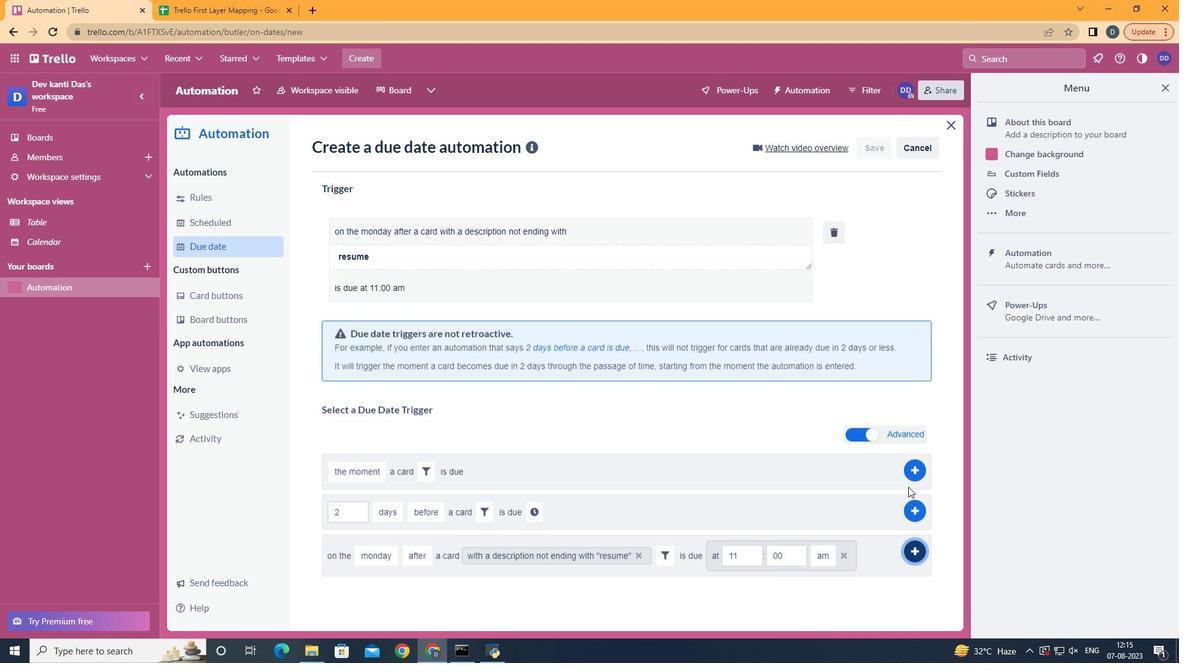 
Action: Mouse pressed left at (908, 487)
Screenshot: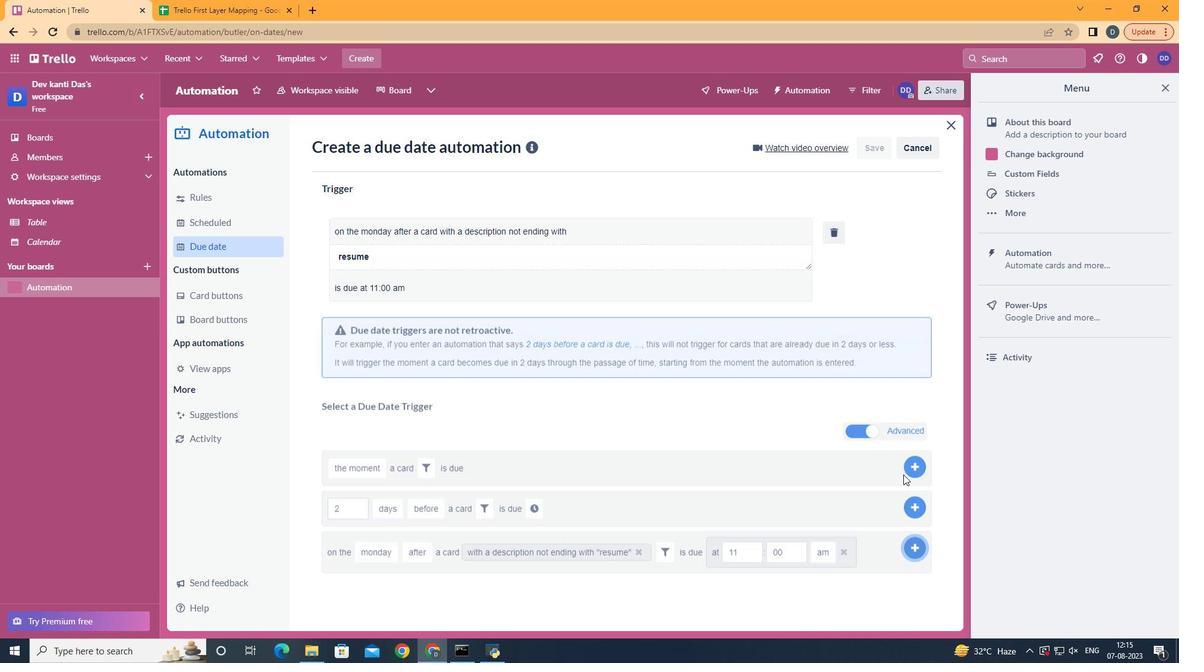 
Action: Mouse moved to (673, 251)
Screenshot: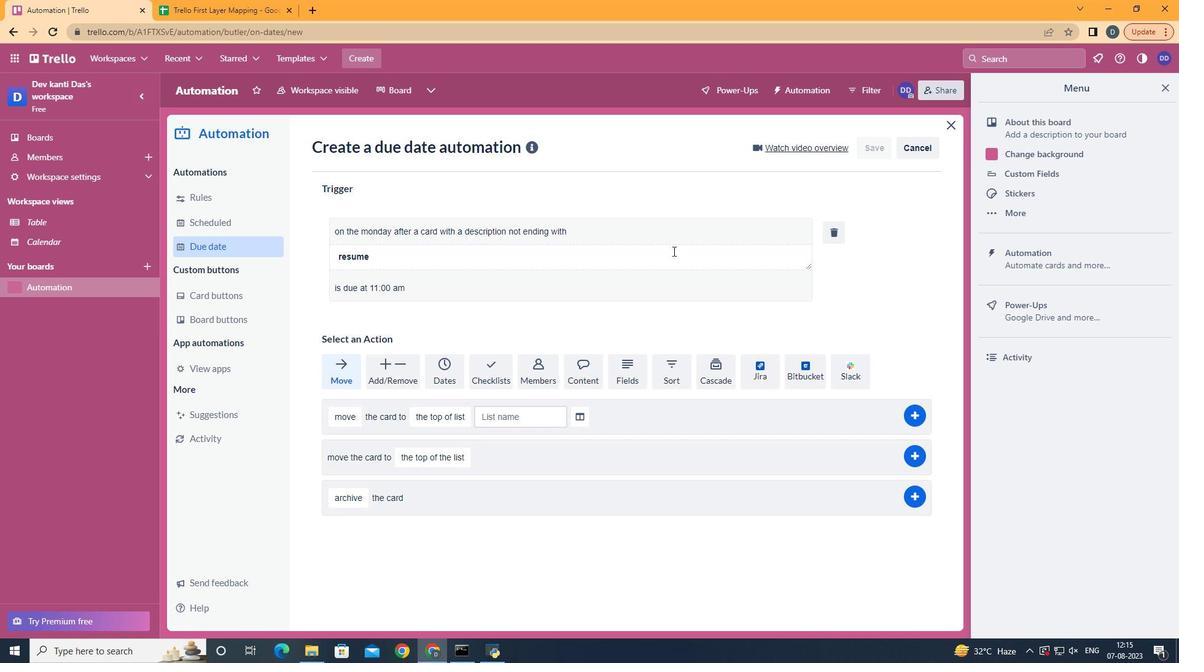 
